 Task: Add Comment CM0010 to Card Card0010 in Board Board0003 in Development in Trello
Action: Mouse moved to (514, 50)
Screenshot: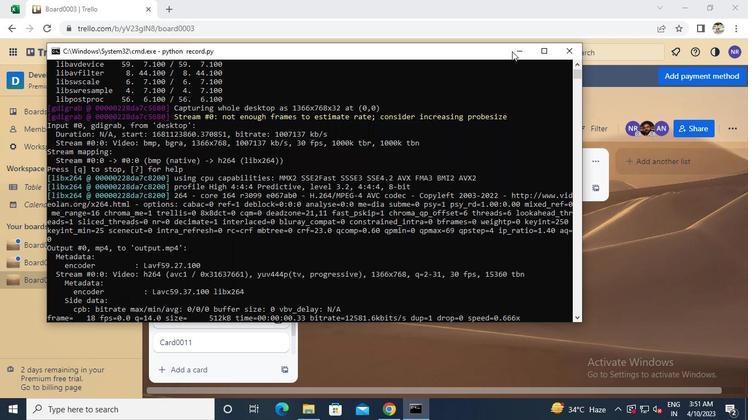 
Action: Mouse pressed left at (514, 50)
Screenshot: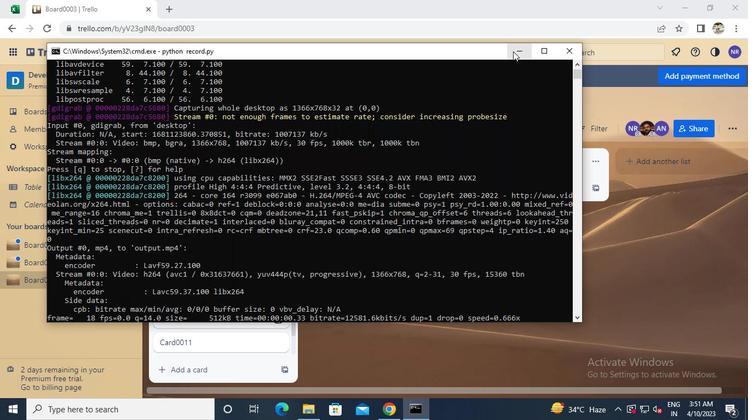 
Action: Mouse moved to (246, 299)
Screenshot: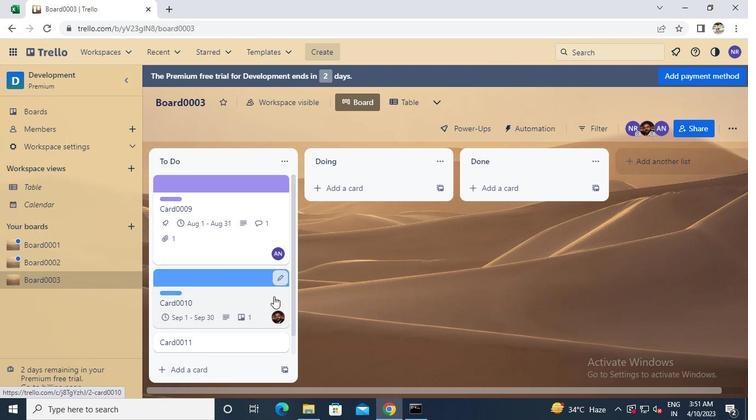 
Action: Mouse pressed left at (246, 299)
Screenshot: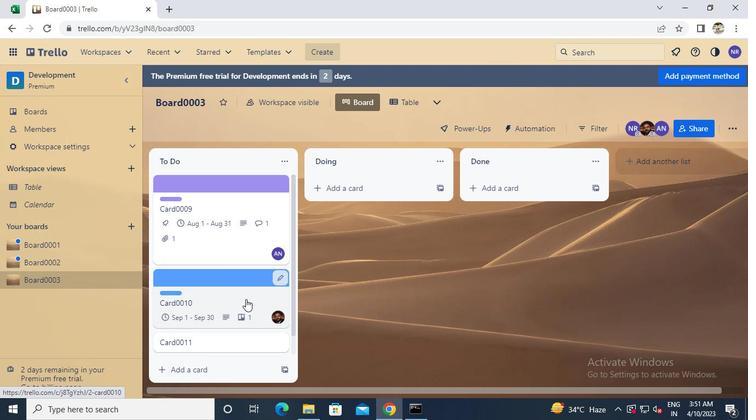 
Action: Mouse moved to (255, 265)
Screenshot: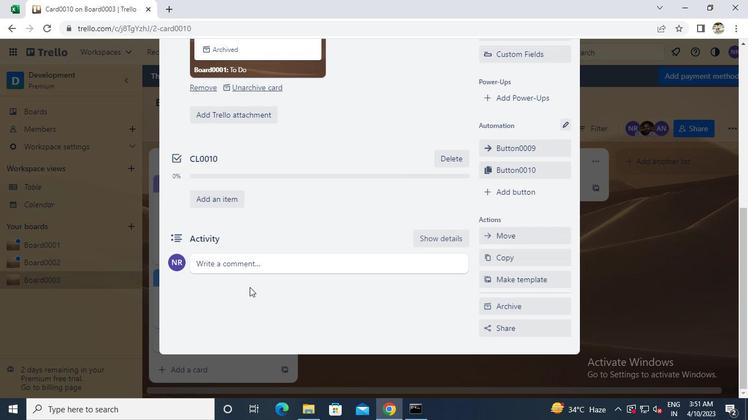 
Action: Mouse pressed left at (255, 265)
Screenshot: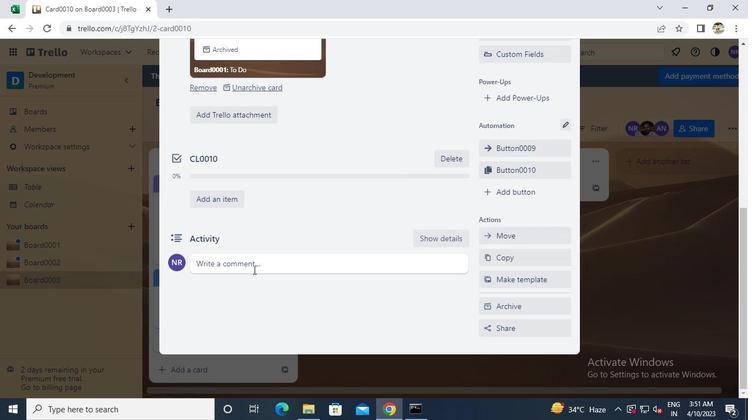 
Action: Keyboard Key.caps_lock
Screenshot: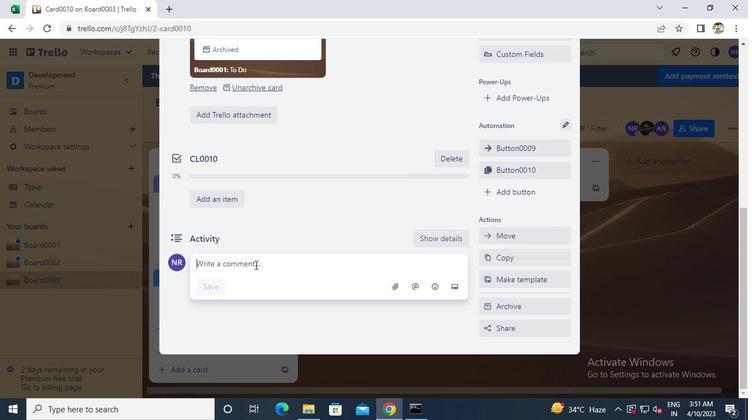 
Action: Keyboard Key.caps_lock
Screenshot: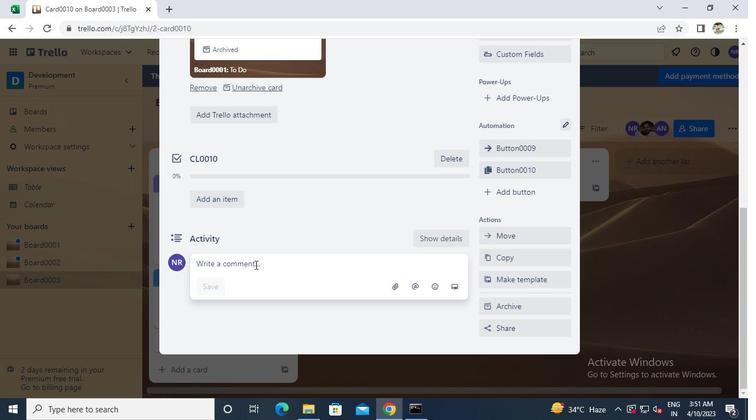 
Action: Keyboard c
Screenshot: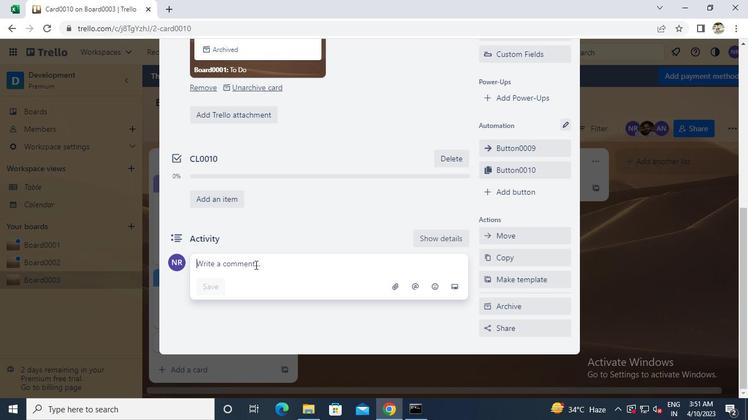 
Action: Keyboard m
Screenshot: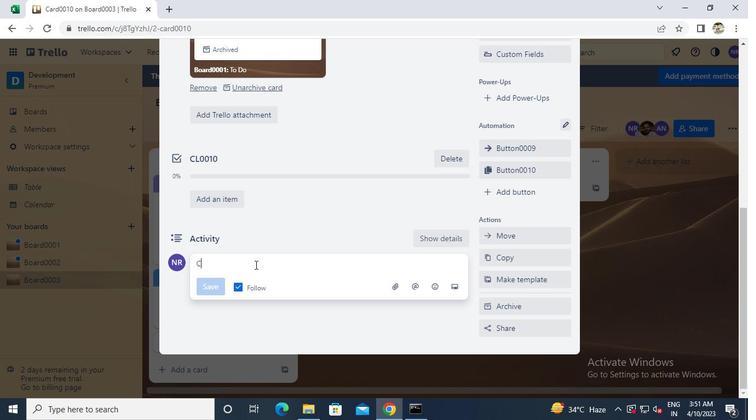 
Action: Keyboard 0
Screenshot: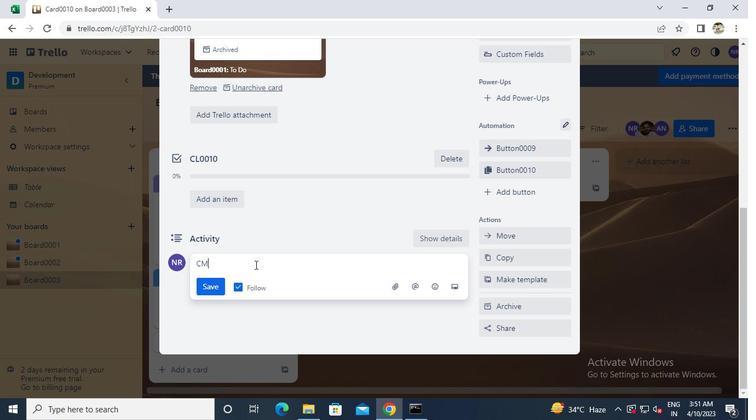 
Action: Keyboard 0
Screenshot: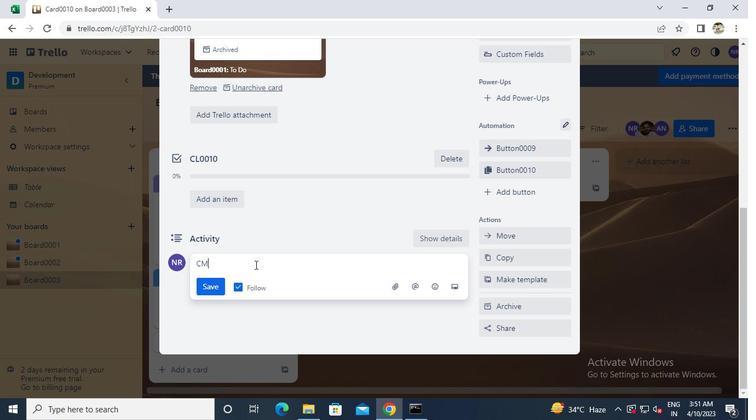 
Action: Keyboard 1
Screenshot: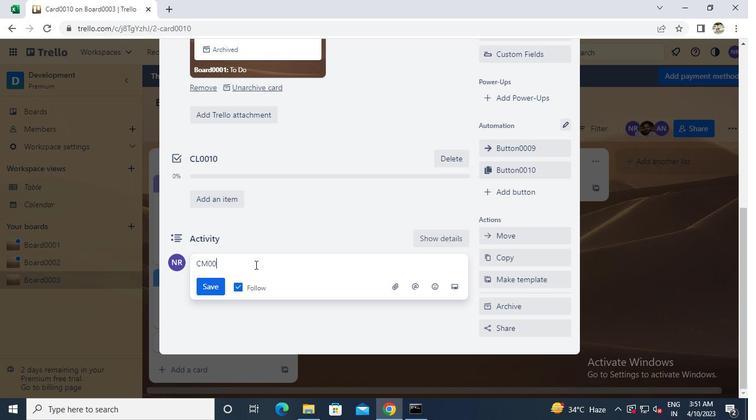 
Action: Keyboard 0
Screenshot: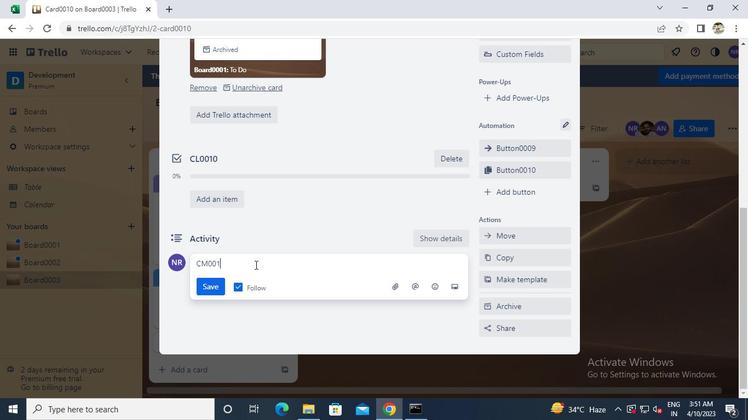 
Action: Mouse moved to (208, 287)
Screenshot: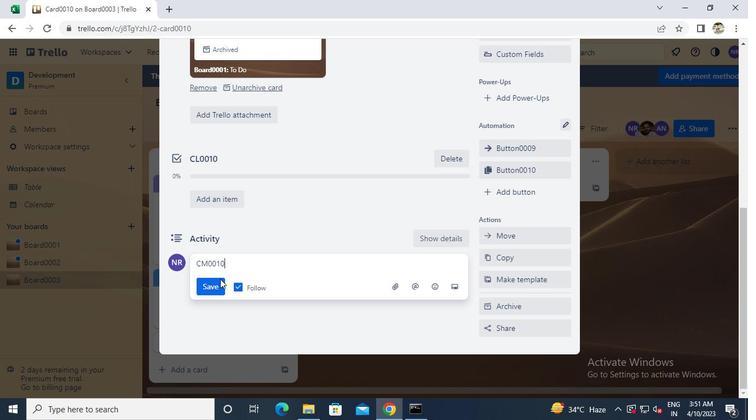 
Action: Mouse pressed left at (208, 287)
Screenshot: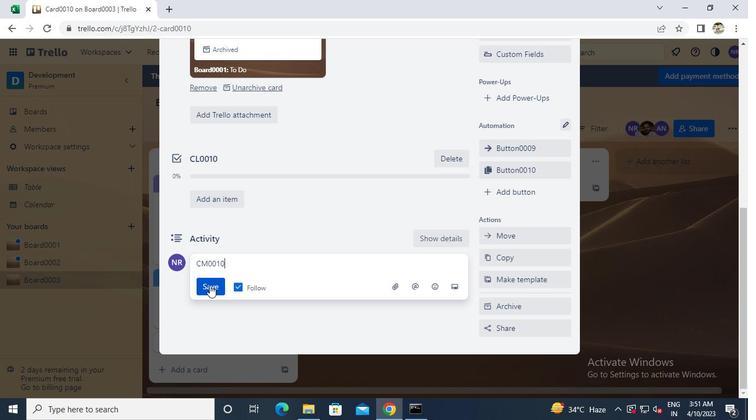 
Action: Mouse moved to (416, 402)
Screenshot: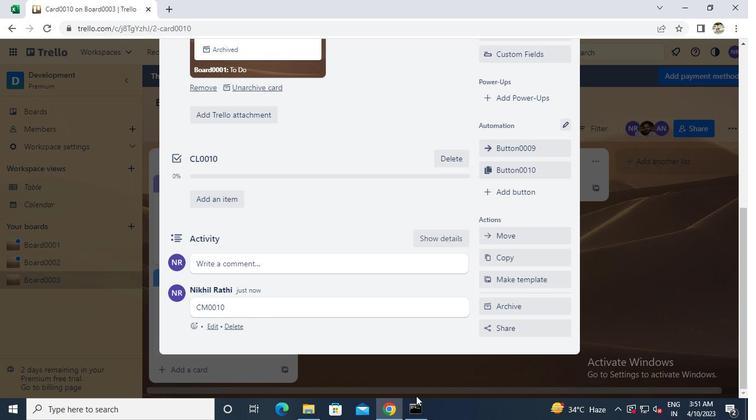 
Action: Mouse pressed left at (416, 402)
Screenshot: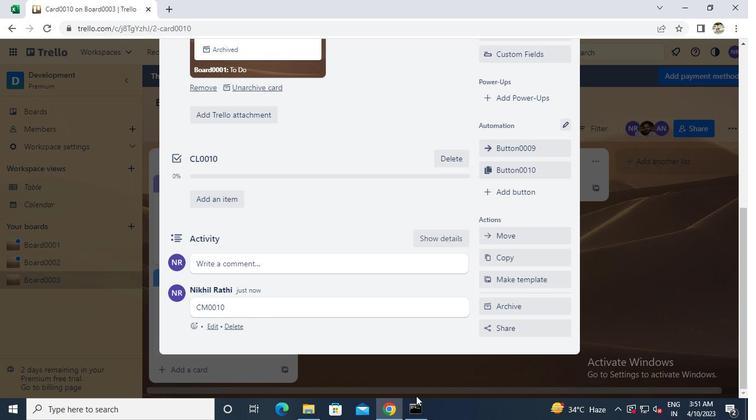 
Action: Mouse moved to (563, 55)
Screenshot: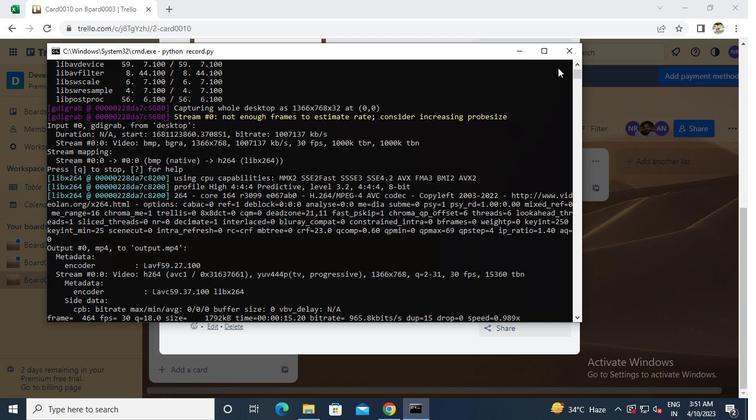 
Action: Mouse pressed left at (563, 55)
Screenshot: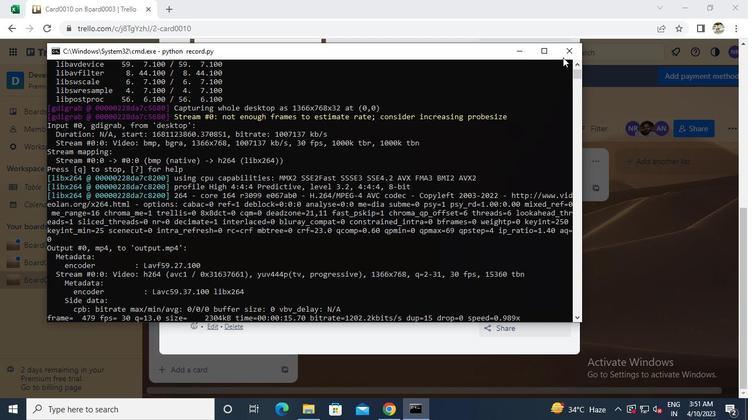 
